 Task: Use Torn Jeans Short Effect in this video Movie B.mp4
Action: Mouse moved to (241, 32)
Screenshot: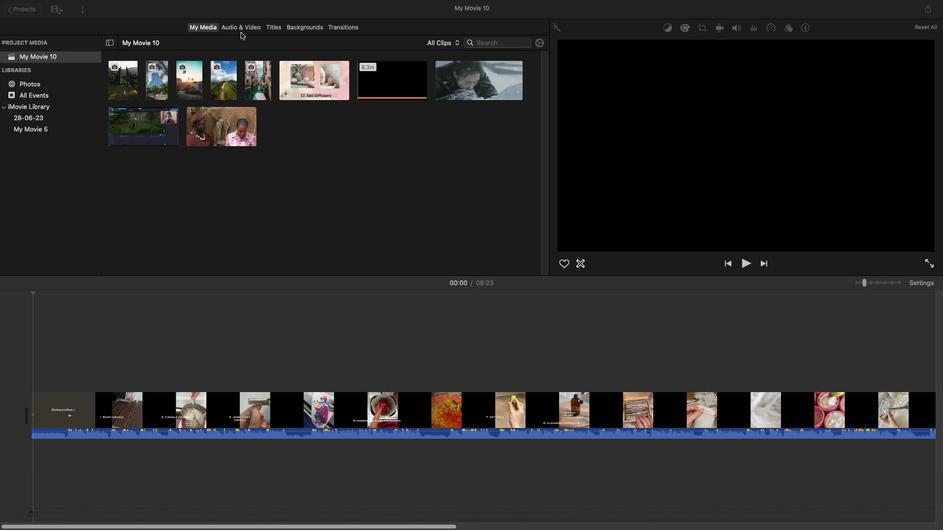 
Action: Mouse pressed left at (241, 32)
Screenshot: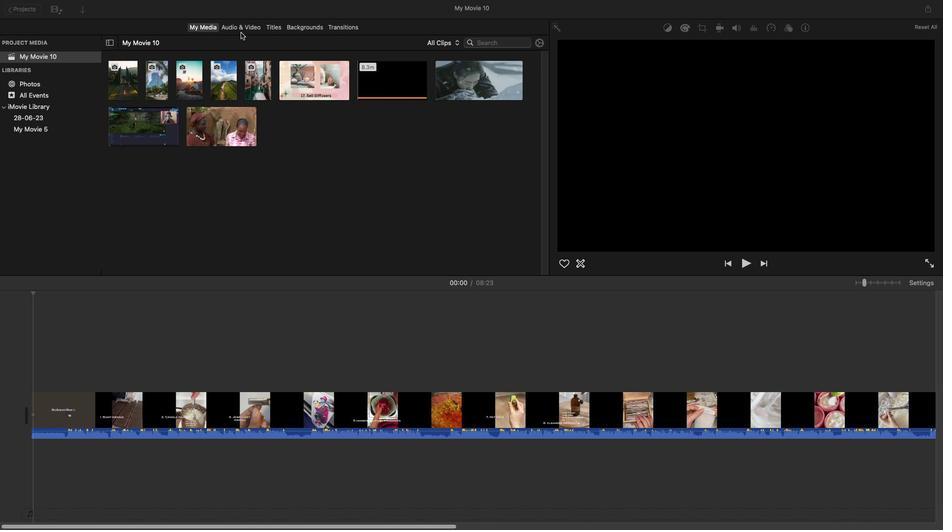 
Action: Mouse pressed left at (241, 32)
Screenshot: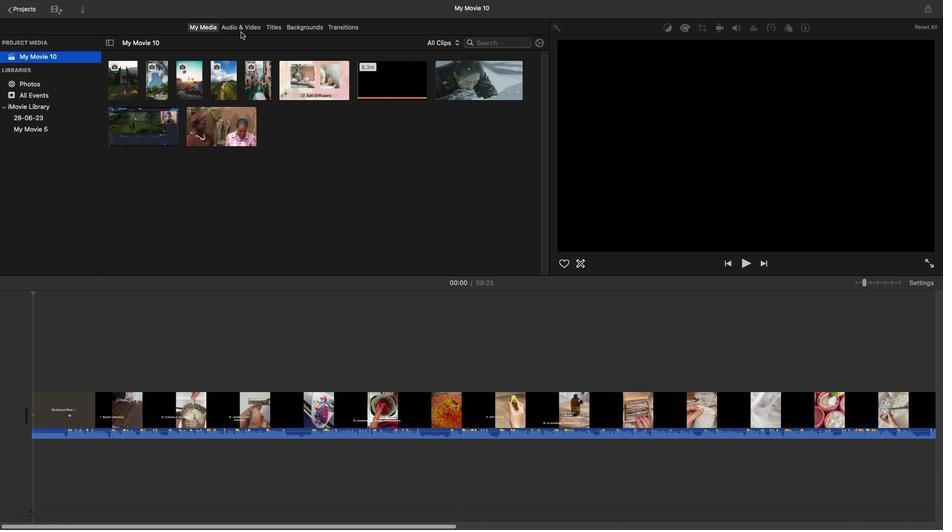 
Action: Mouse moved to (242, 27)
Screenshot: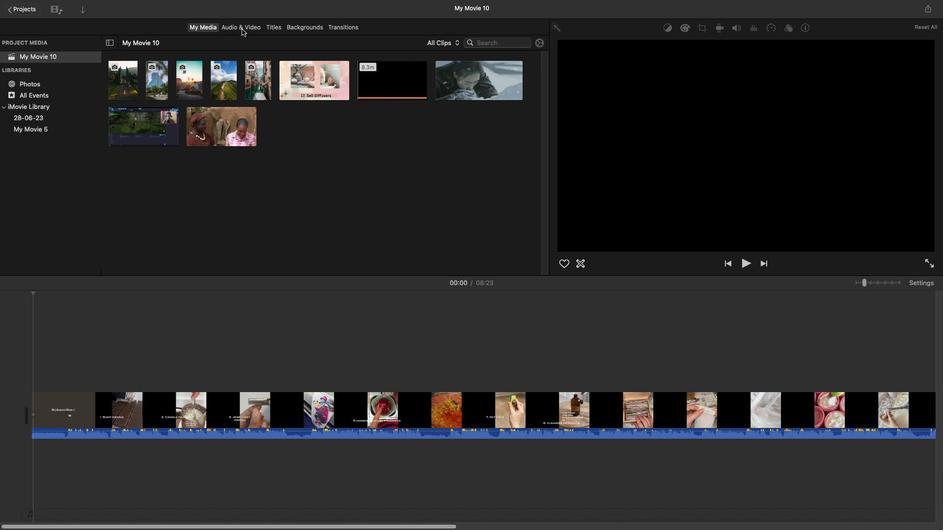 
Action: Mouse pressed left at (242, 27)
Screenshot: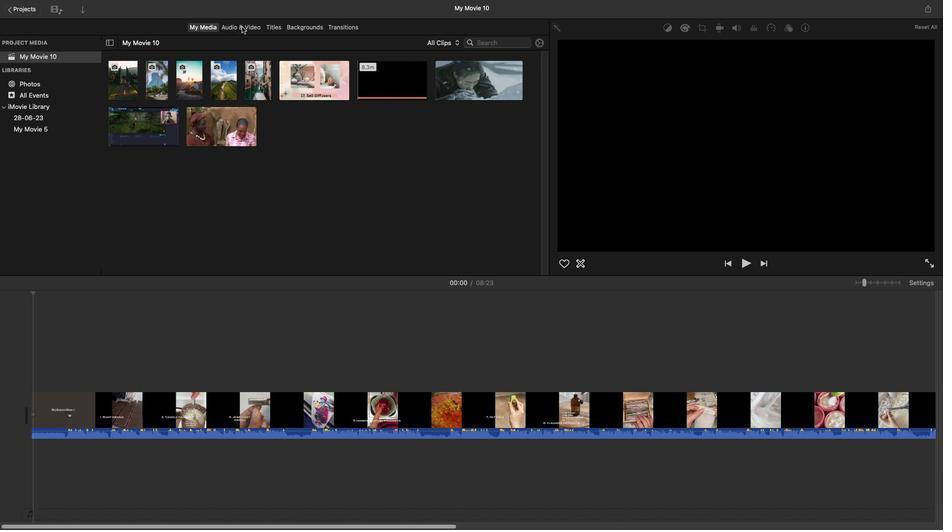 
Action: Mouse moved to (162, 227)
Screenshot: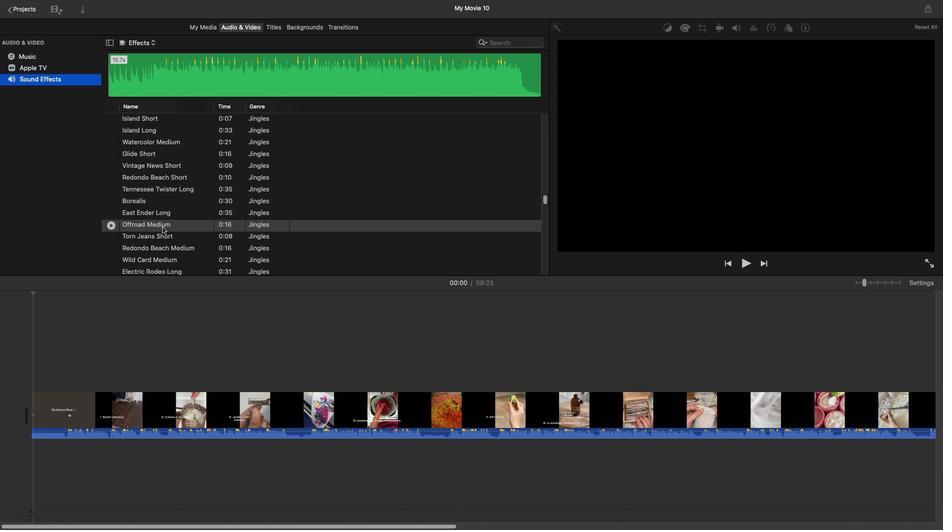 
Action: Mouse scrolled (162, 227) with delta (0, 0)
Screenshot: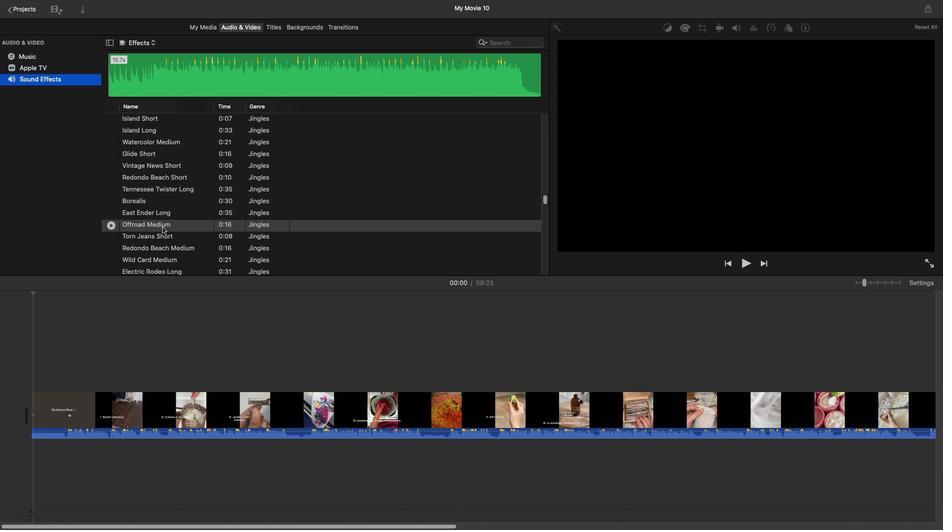 
Action: Mouse moved to (162, 227)
Screenshot: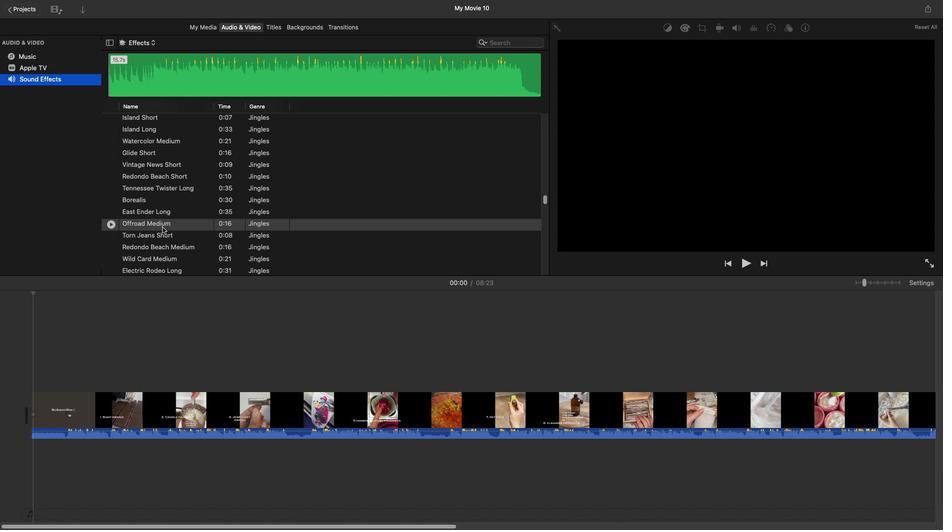 
Action: Mouse scrolled (162, 227) with delta (0, 0)
Screenshot: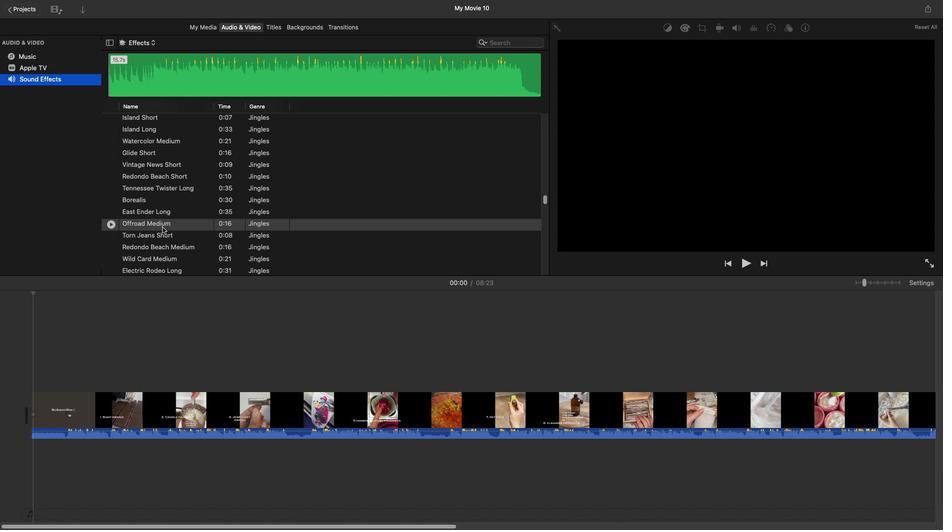 
Action: Mouse scrolled (162, 227) with delta (0, 0)
Screenshot: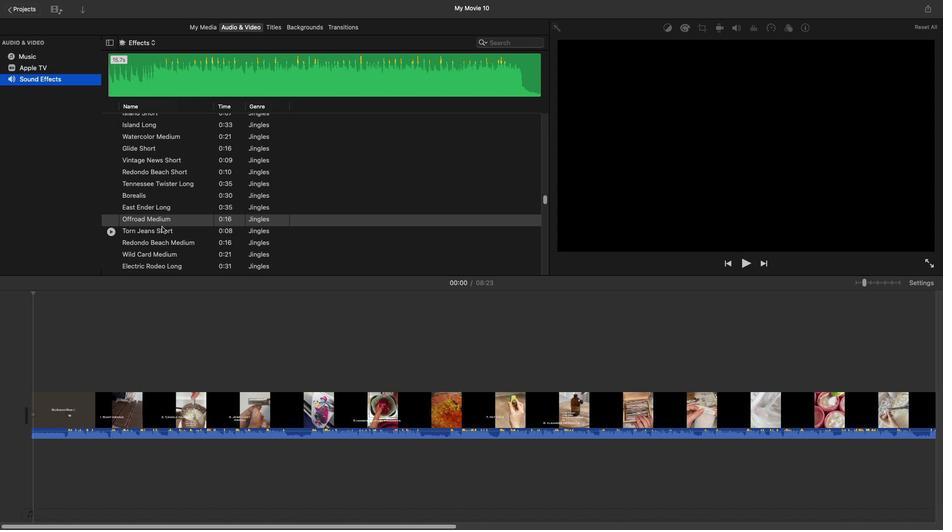
Action: Mouse scrolled (162, 227) with delta (0, 0)
Screenshot: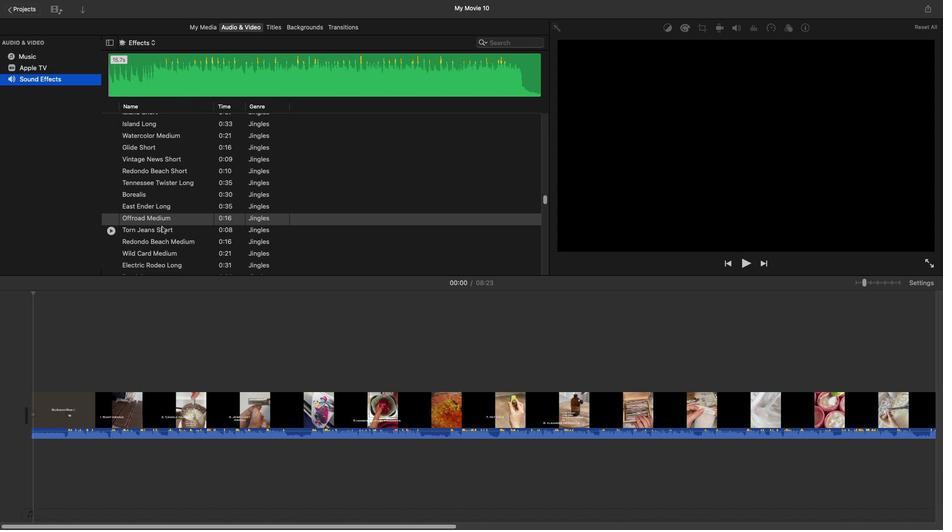 
Action: Mouse scrolled (162, 227) with delta (0, 0)
Screenshot: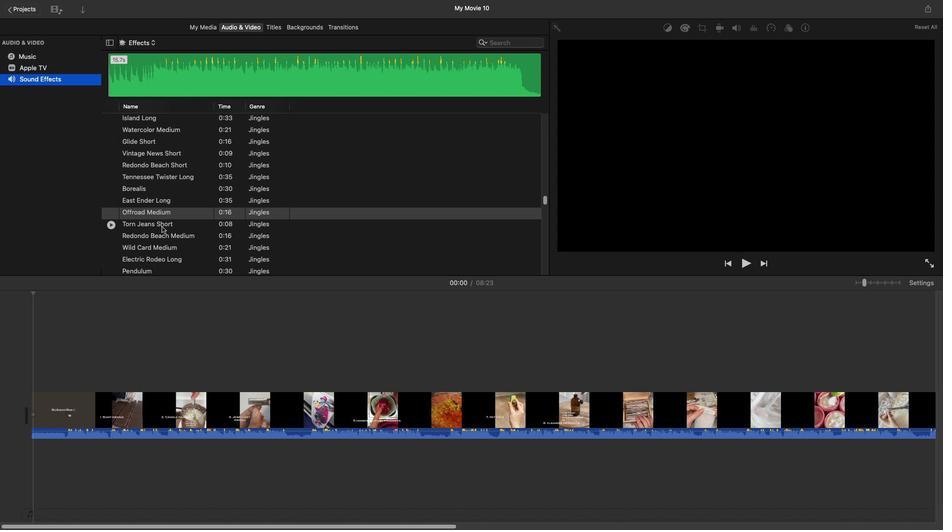
Action: Mouse scrolled (162, 227) with delta (0, 0)
Screenshot: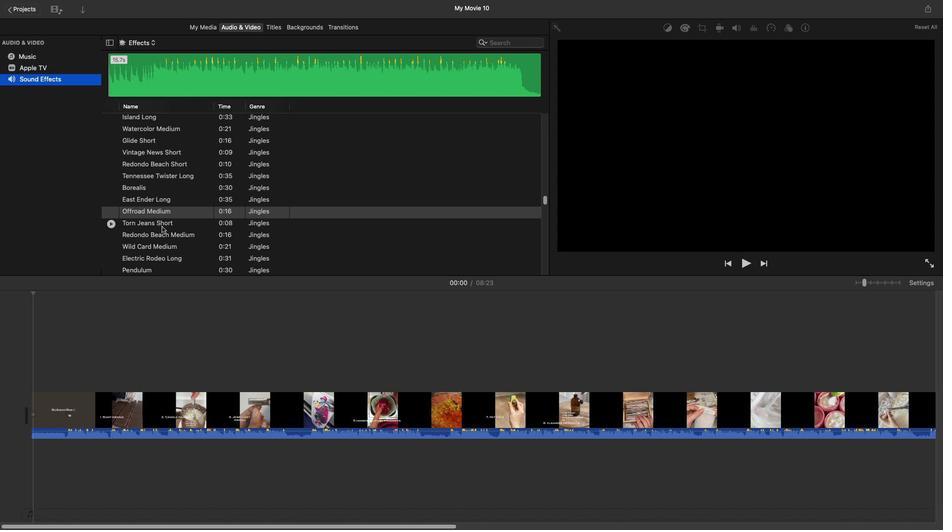
Action: Mouse scrolled (162, 227) with delta (0, 0)
Screenshot: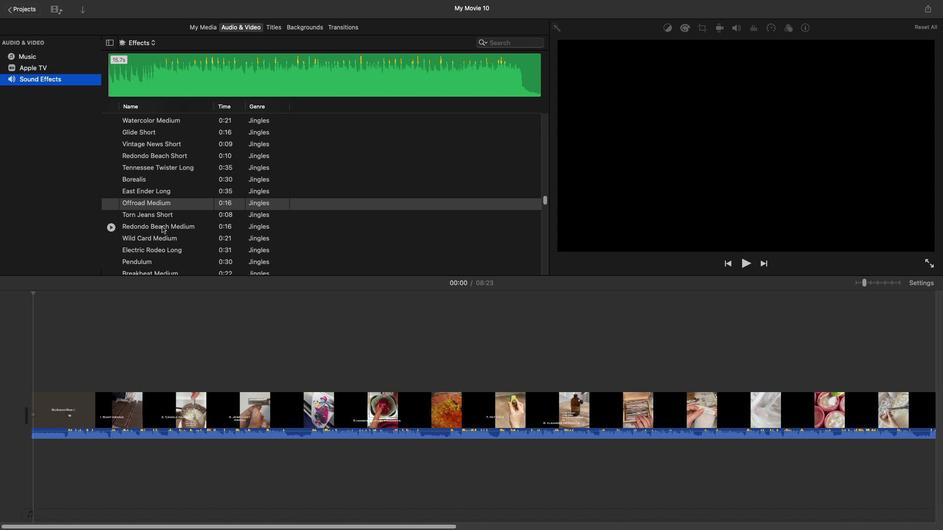 
Action: Mouse scrolled (162, 227) with delta (0, 0)
Screenshot: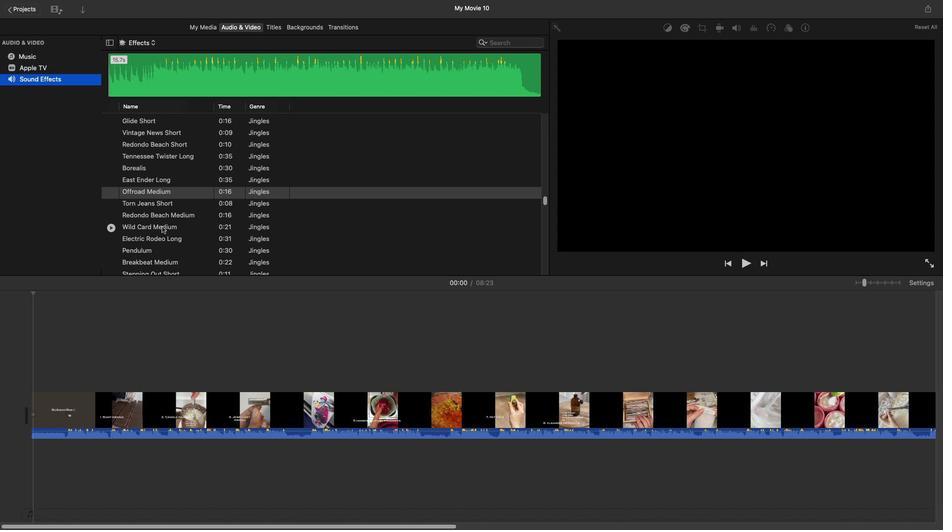 
Action: Mouse moved to (157, 203)
Screenshot: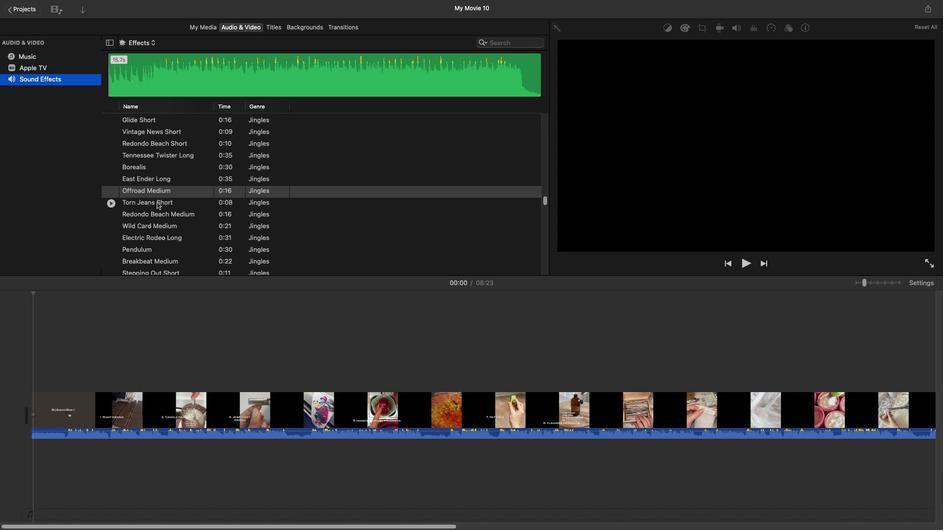 
Action: Mouse pressed left at (157, 203)
Screenshot: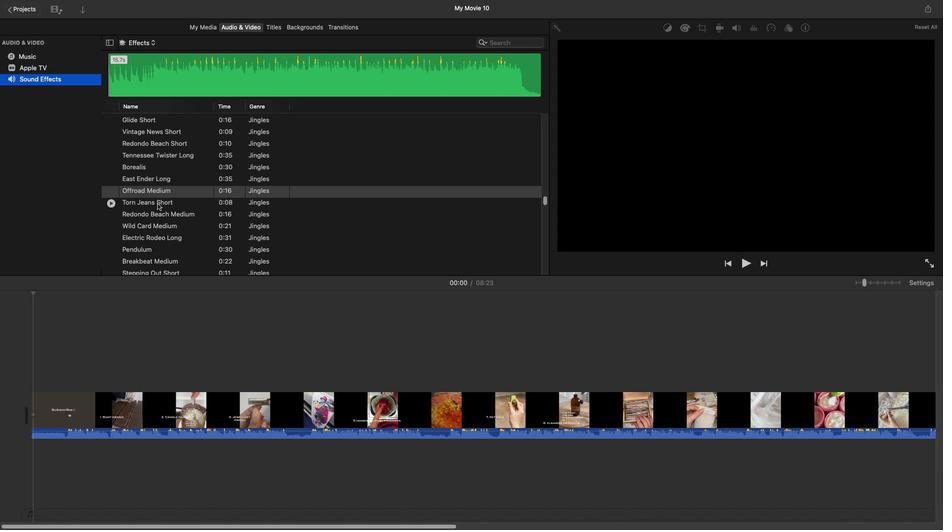 
Action: Mouse pressed left at (157, 203)
Screenshot: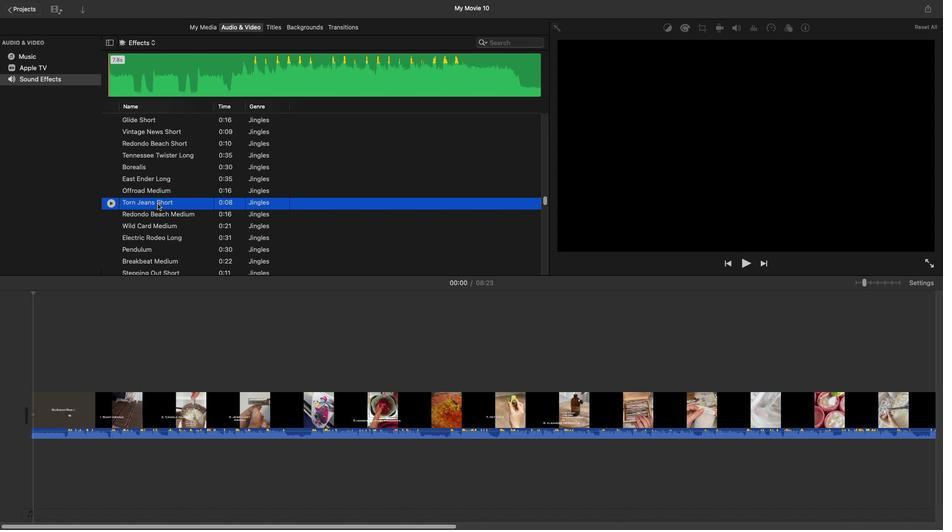 
Action: Mouse moved to (30, 476)
Screenshot: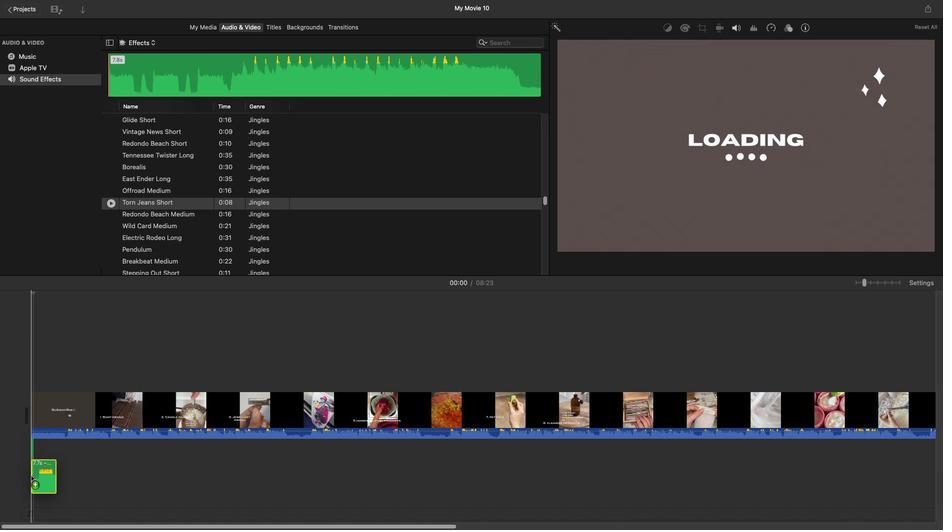 
